 Task: Choose the add item option in the path of the extension.
Action: Mouse moved to (20, 498)
Screenshot: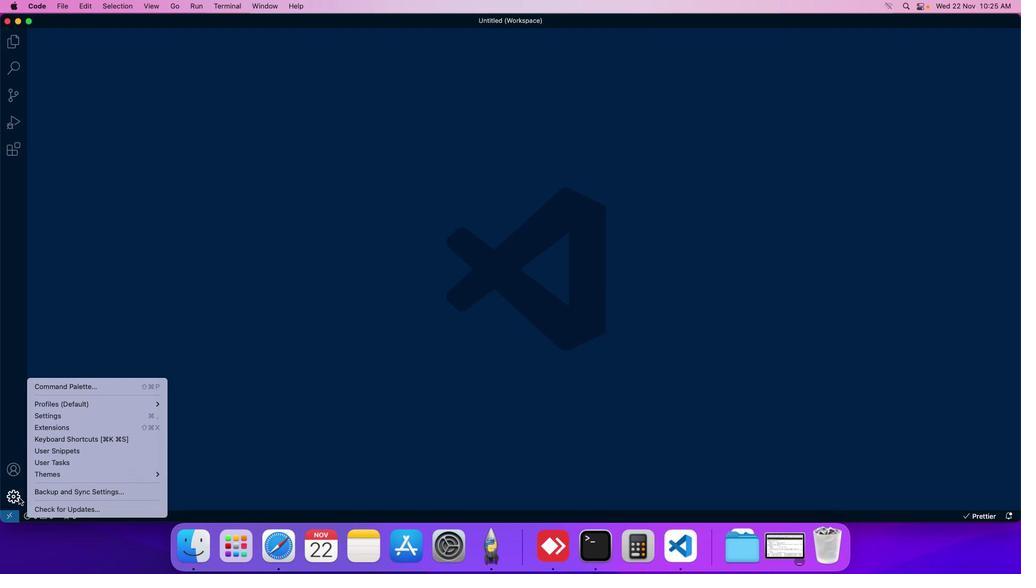 
Action: Mouse pressed left at (20, 498)
Screenshot: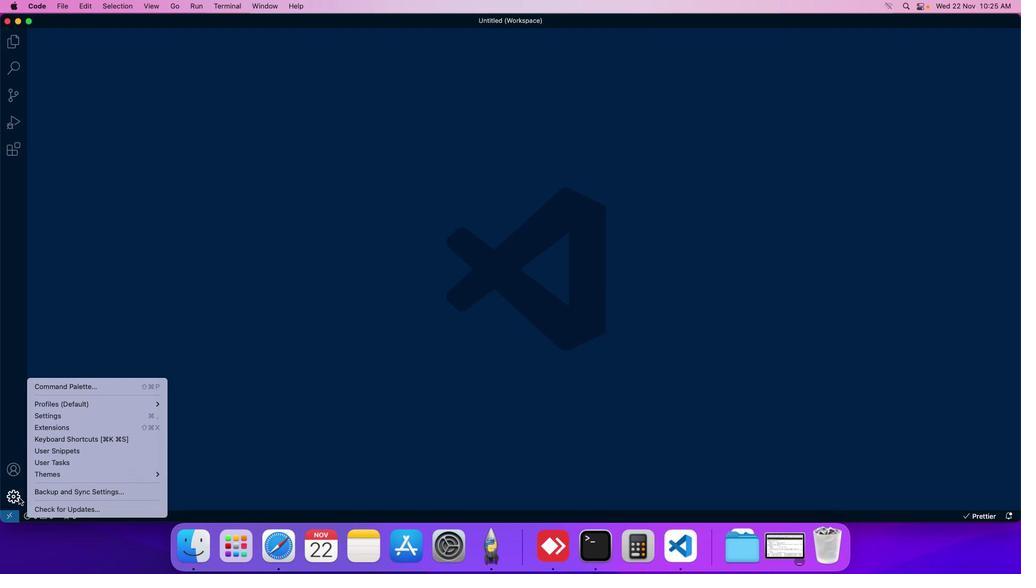 
Action: Mouse moved to (78, 416)
Screenshot: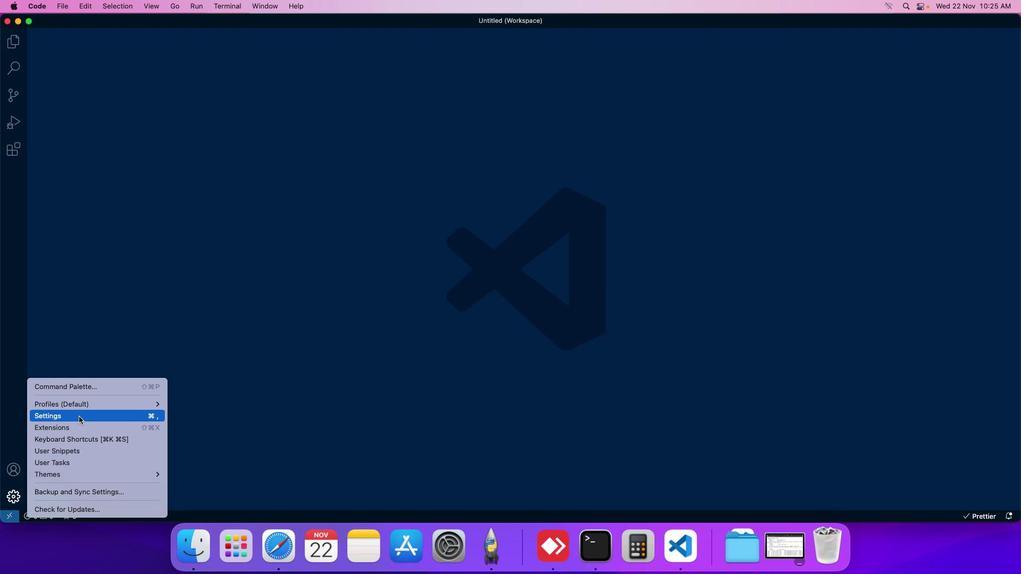
Action: Mouse pressed left at (78, 416)
Screenshot: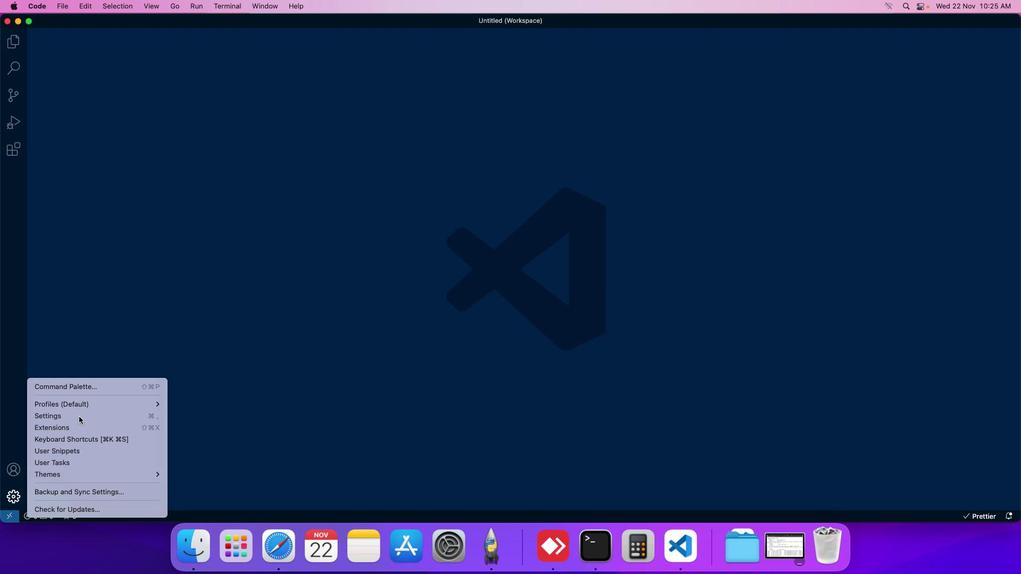
Action: Mouse moved to (260, 85)
Screenshot: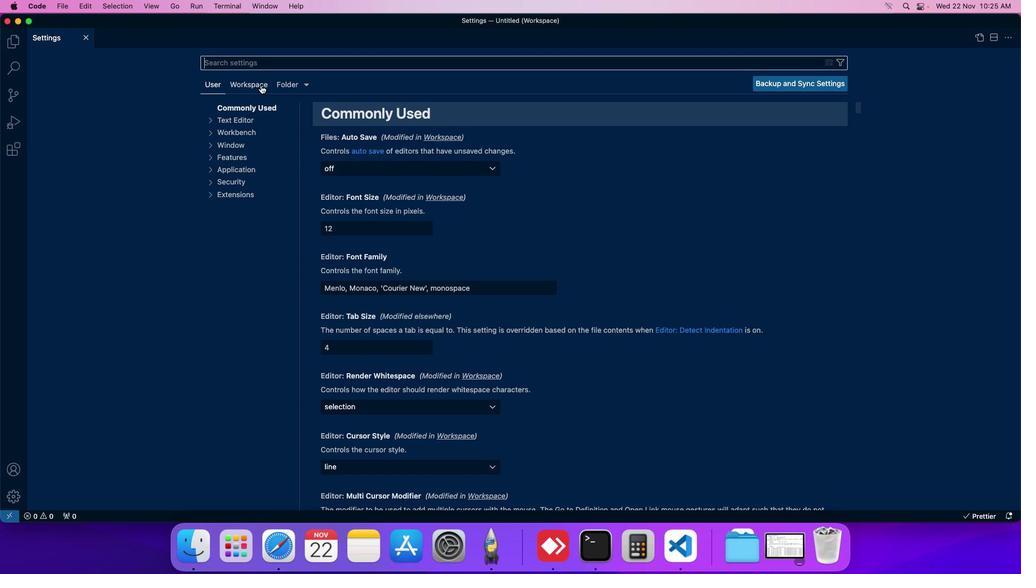 
Action: Mouse pressed left at (260, 85)
Screenshot: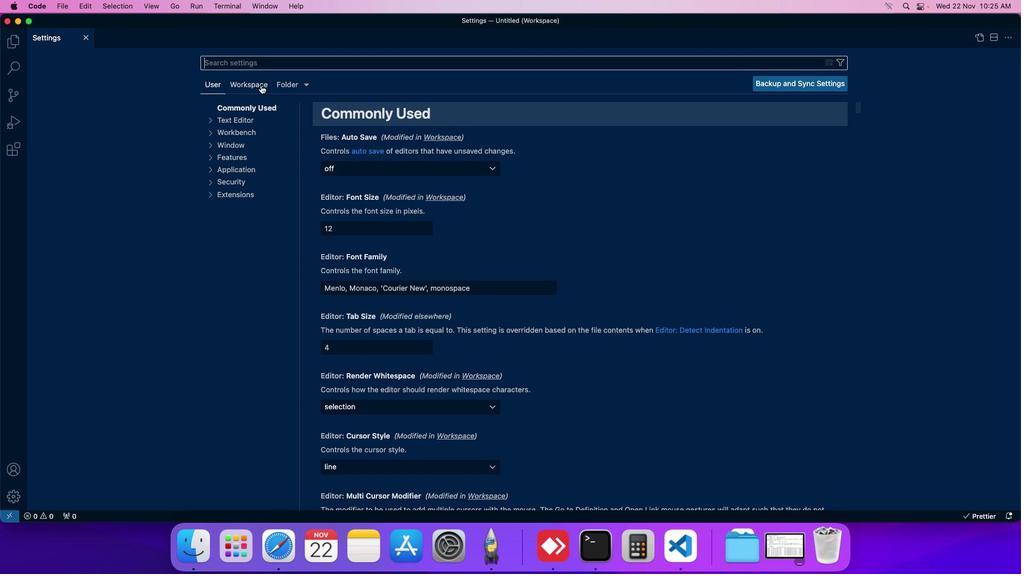 
Action: Mouse moved to (247, 178)
Screenshot: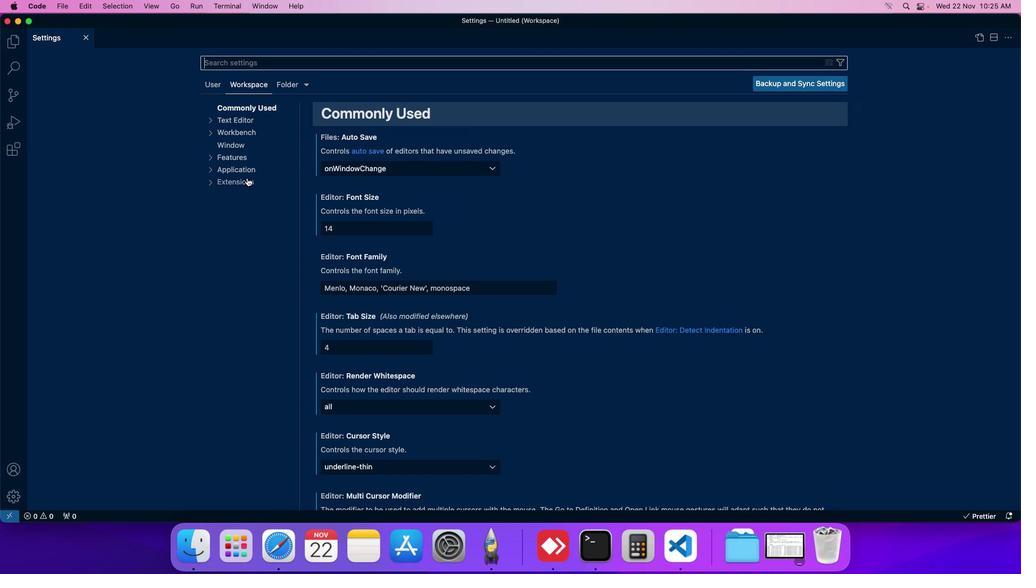 
Action: Mouse pressed left at (247, 178)
Screenshot: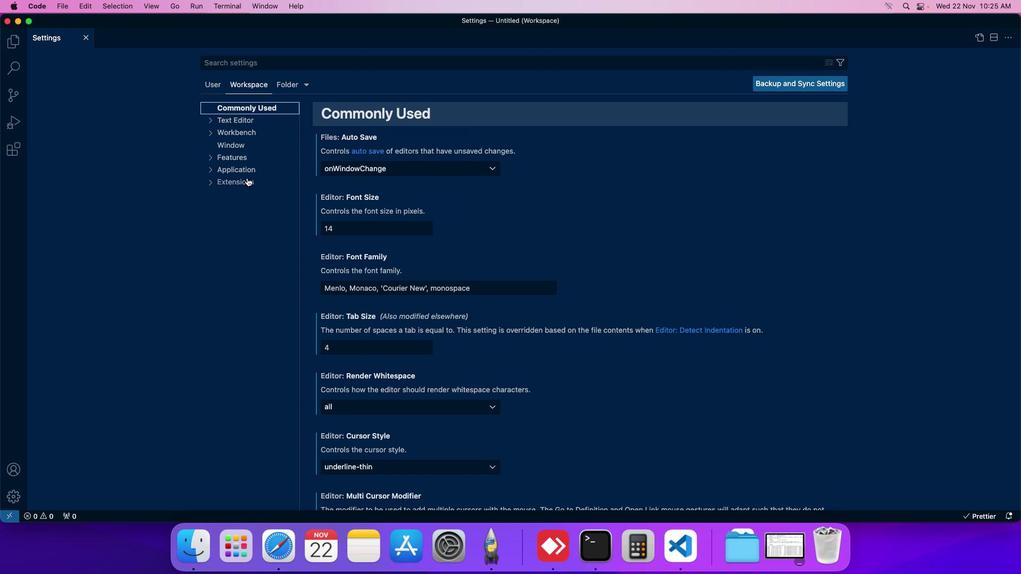 
Action: Mouse moved to (236, 254)
Screenshot: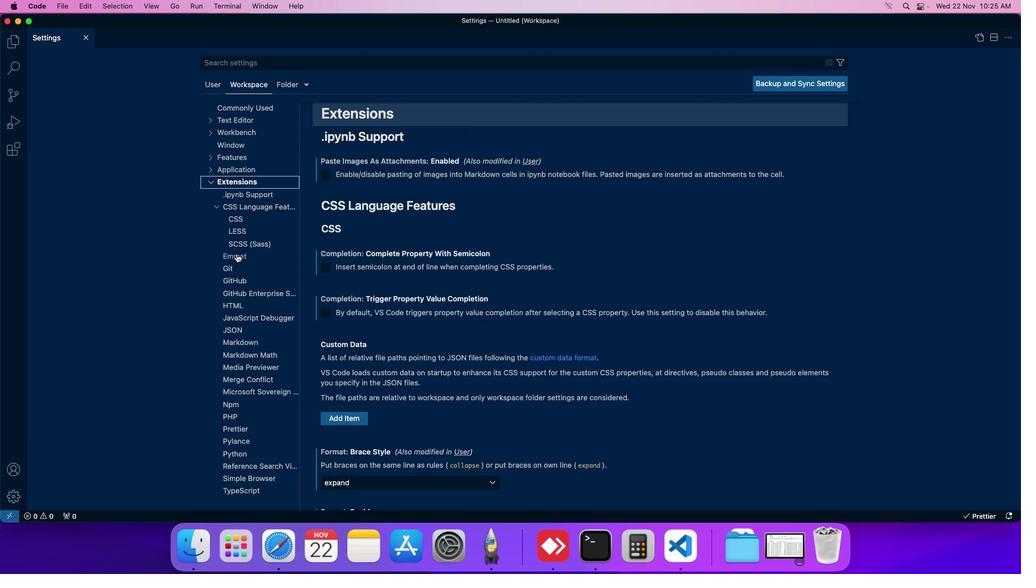 
Action: Mouse pressed left at (236, 254)
Screenshot: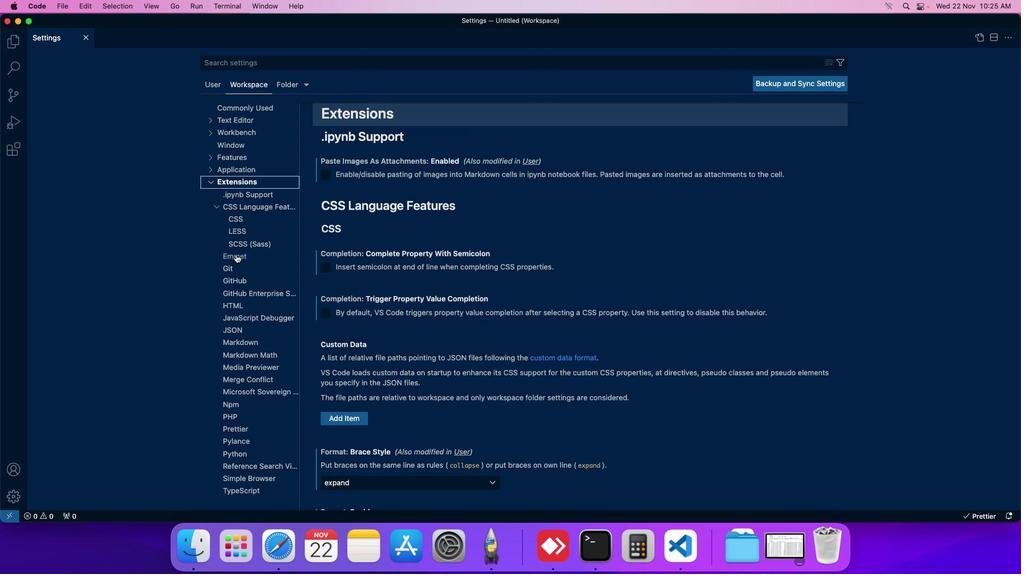 
Action: Mouse moved to (340, 263)
Screenshot: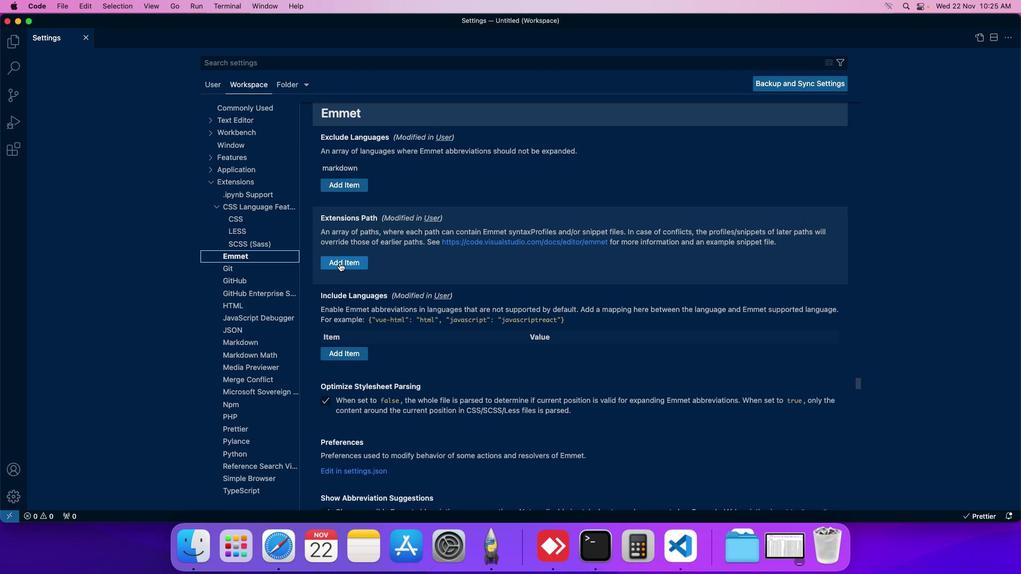 
Action: Mouse pressed left at (340, 263)
Screenshot: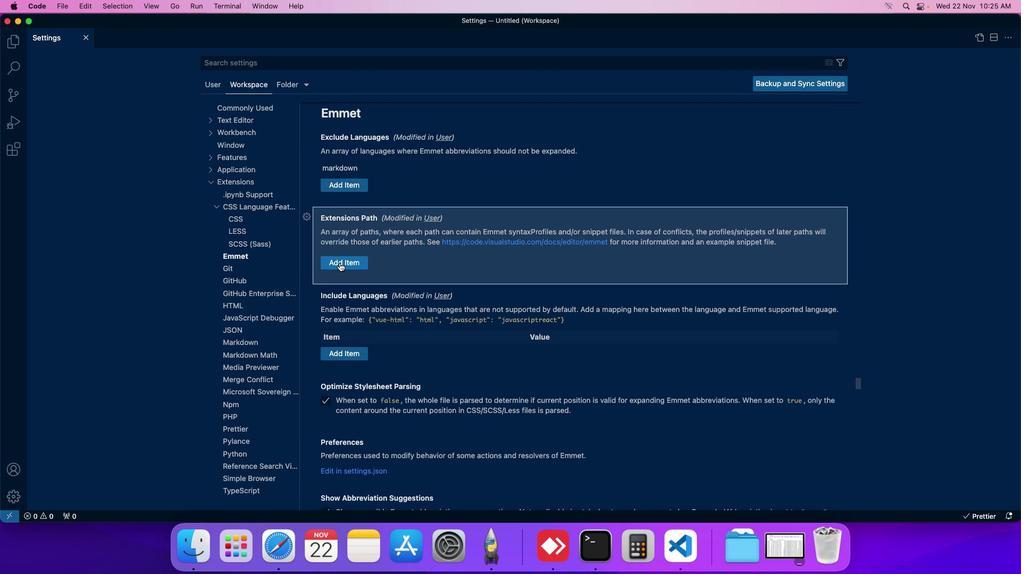 
Action: Mouse moved to (368, 260)
Screenshot: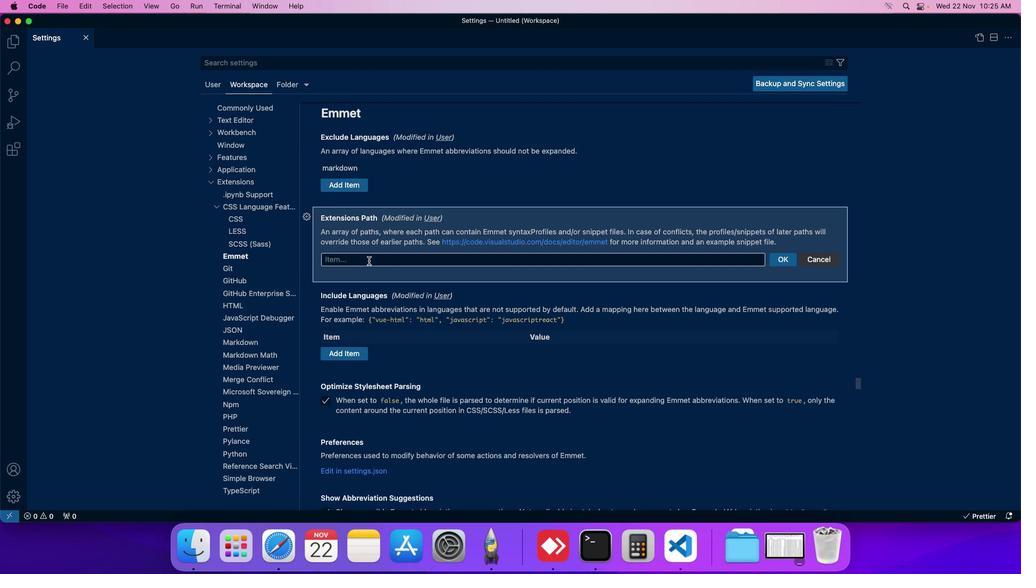 
